 Task: Add a condition where "Hours since status category solved Less than Forty" in new tickets in your groups.
Action: Mouse moved to (91, 362)
Screenshot: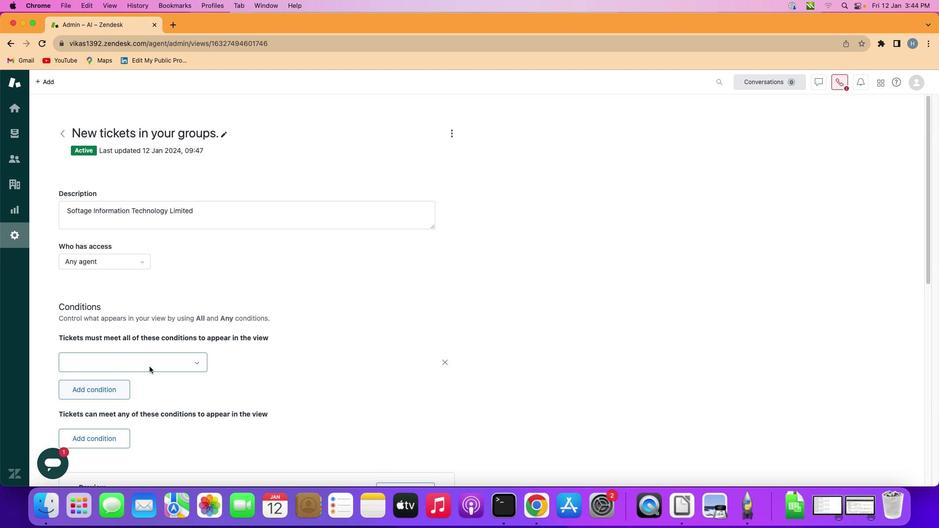 
Action: Mouse pressed left at (91, 362)
Screenshot: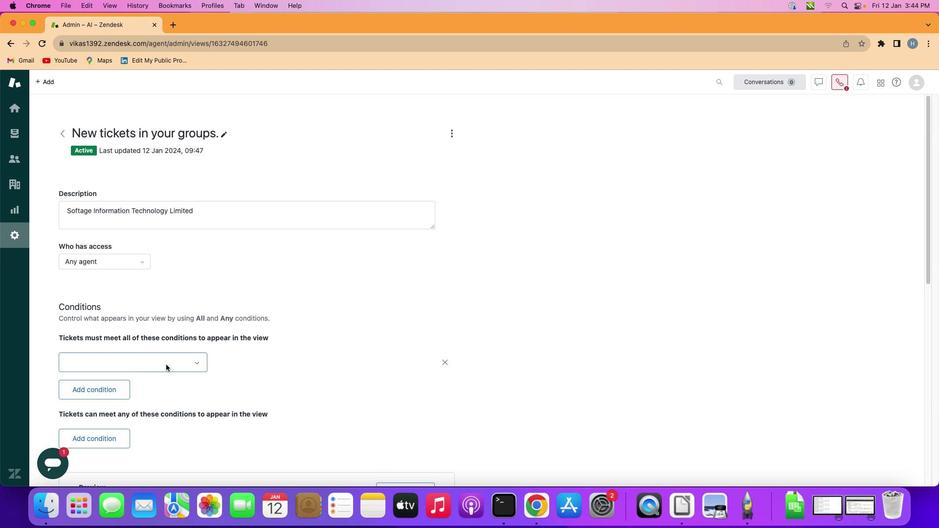 
Action: Mouse moved to (167, 364)
Screenshot: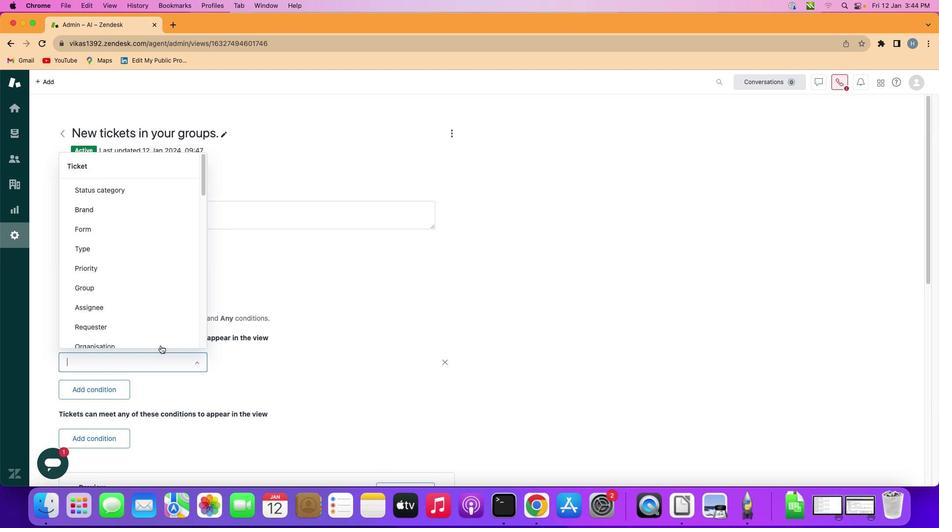 
Action: Mouse pressed left at (167, 364)
Screenshot: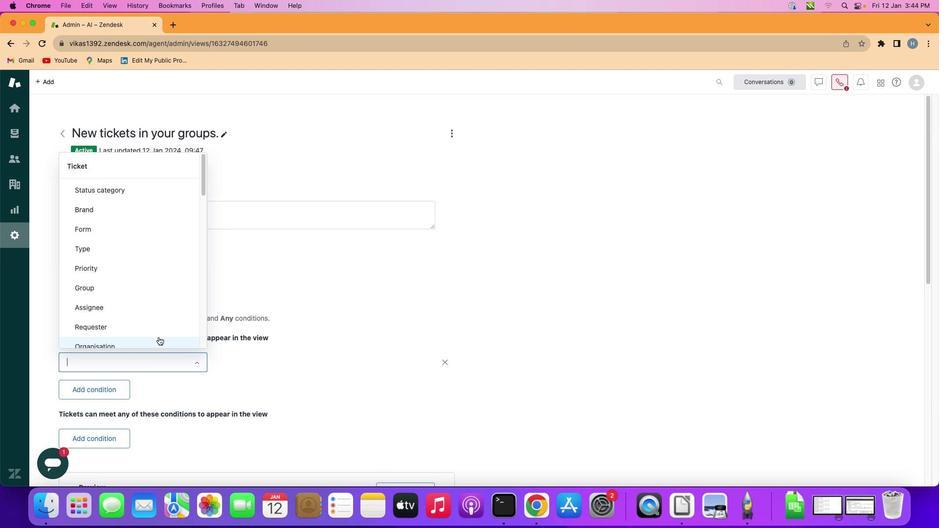 
Action: Mouse moved to (179, 245)
Screenshot: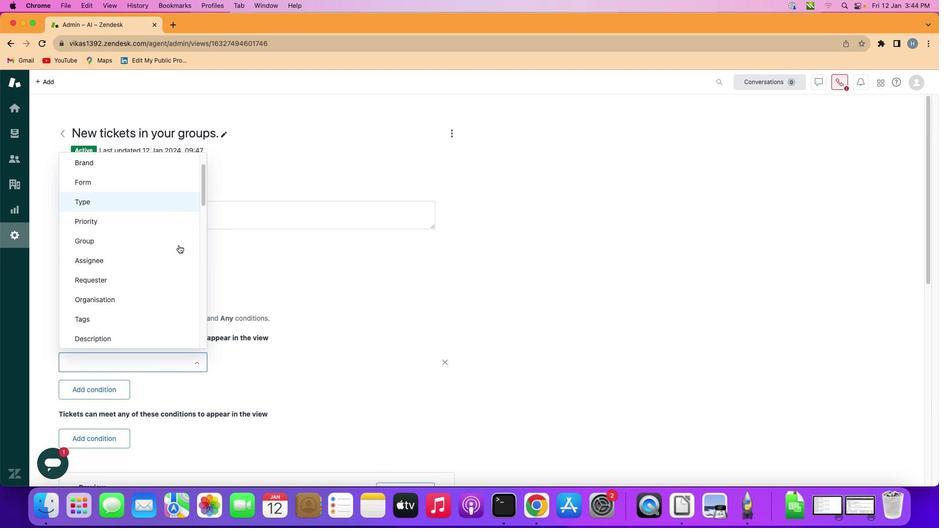 
Action: Mouse scrolled (179, 245) with delta (0, 0)
Screenshot: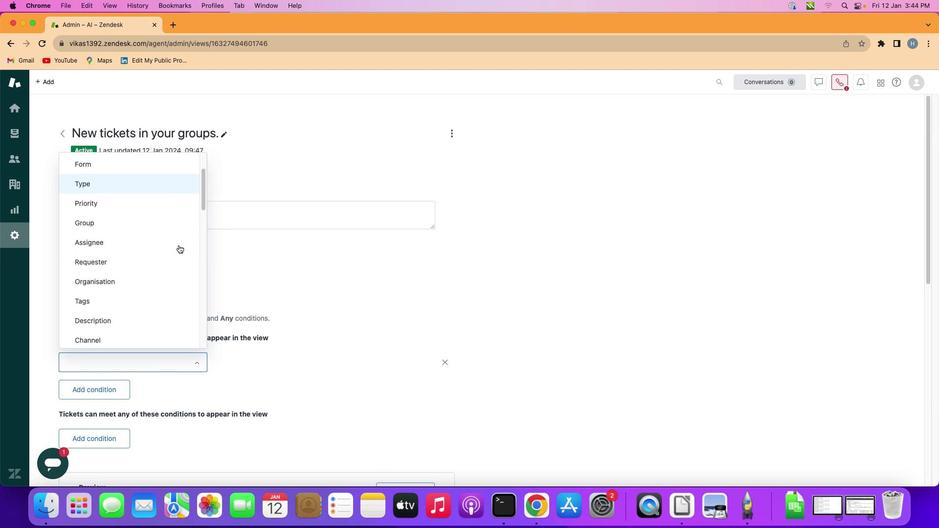 
Action: Mouse scrolled (179, 245) with delta (0, 0)
Screenshot: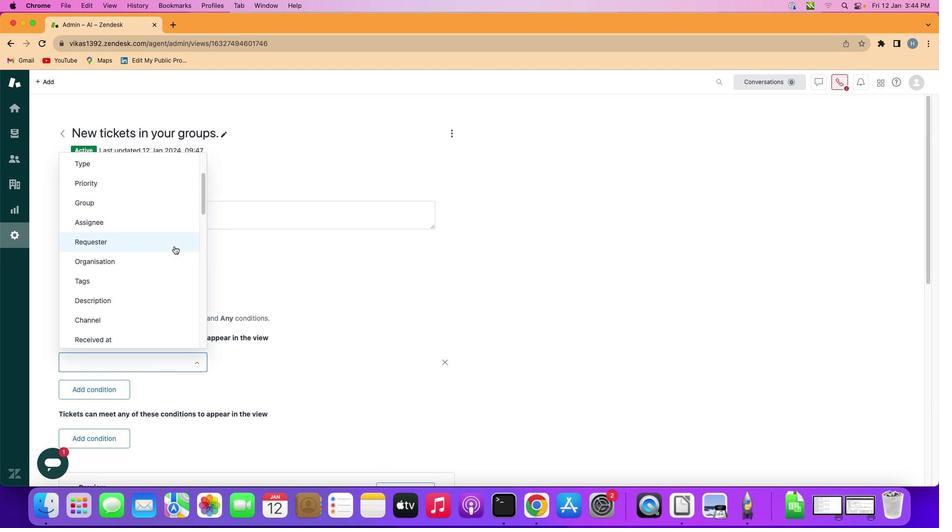 
Action: Mouse moved to (179, 245)
Screenshot: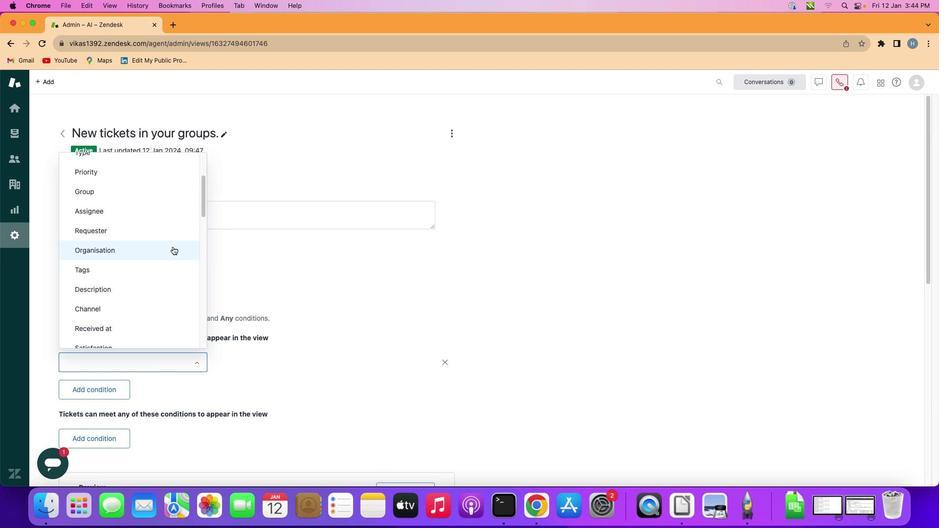 
Action: Mouse scrolled (179, 245) with delta (0, 0)
Screenshot: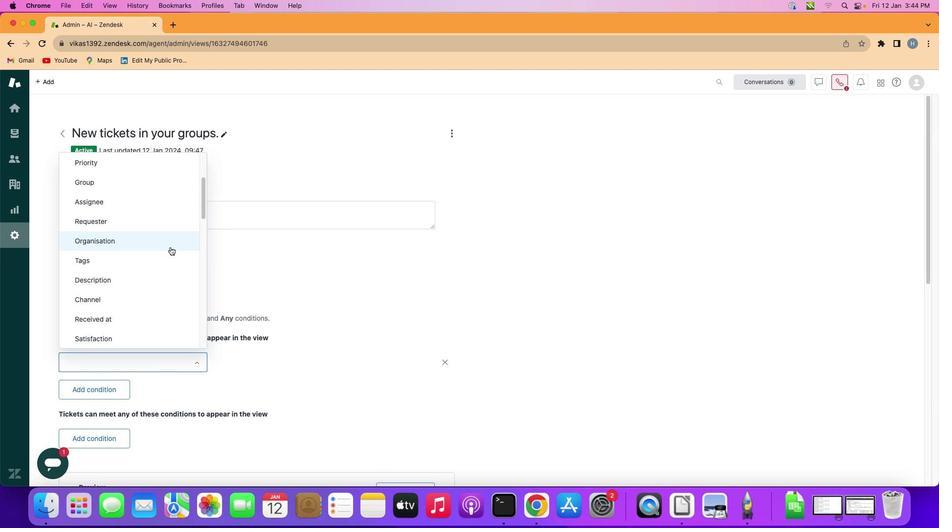 
Action: Mouse scrolled (179, 245) with delta (0, 0)
Screenshot: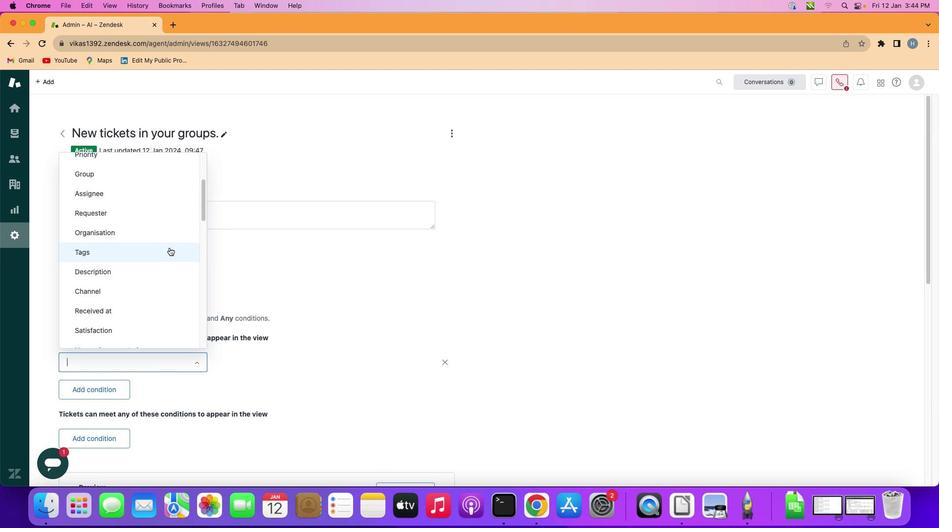 
Action: Mouse scrolled (179, 245) with delta (0, 0)
Screenshot: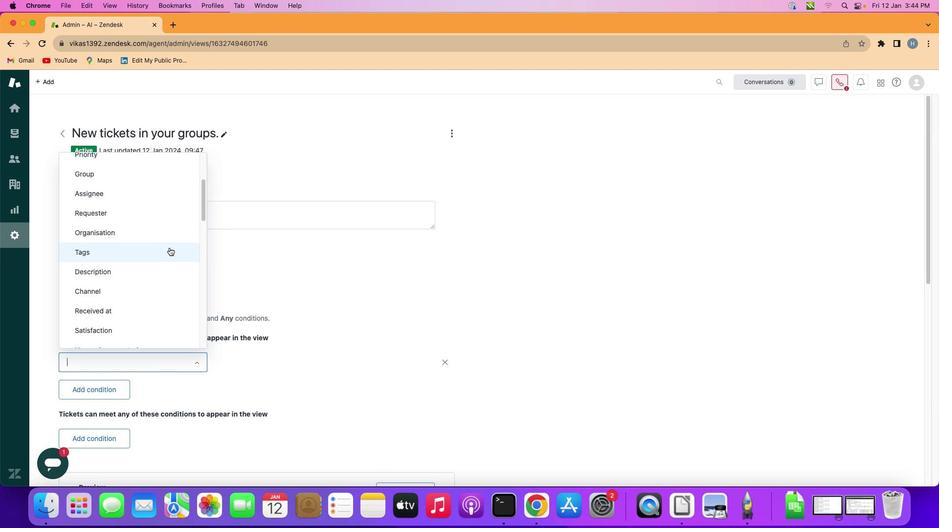 
Action: Mouse moved to (169, 247)
Screenshot: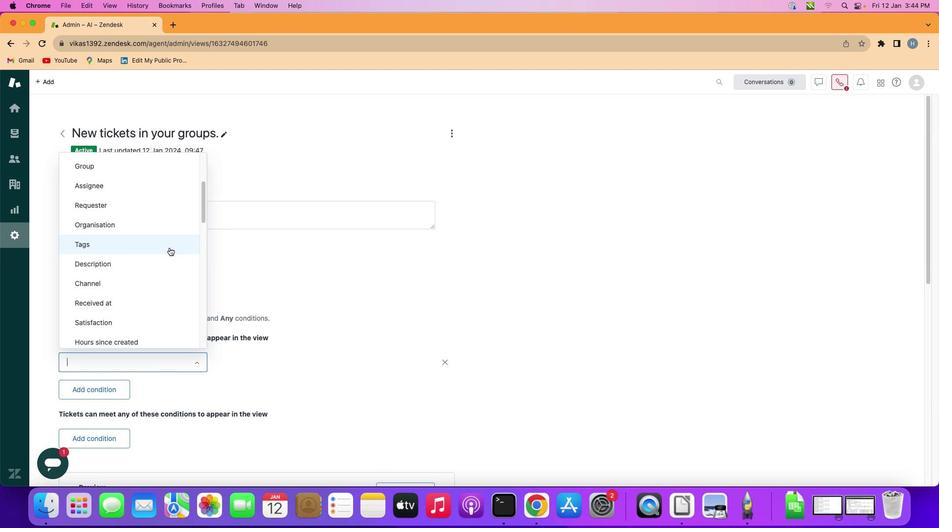 
Action: Mouse scrolled (169, 247) with delta (0, 0)
Screenshot: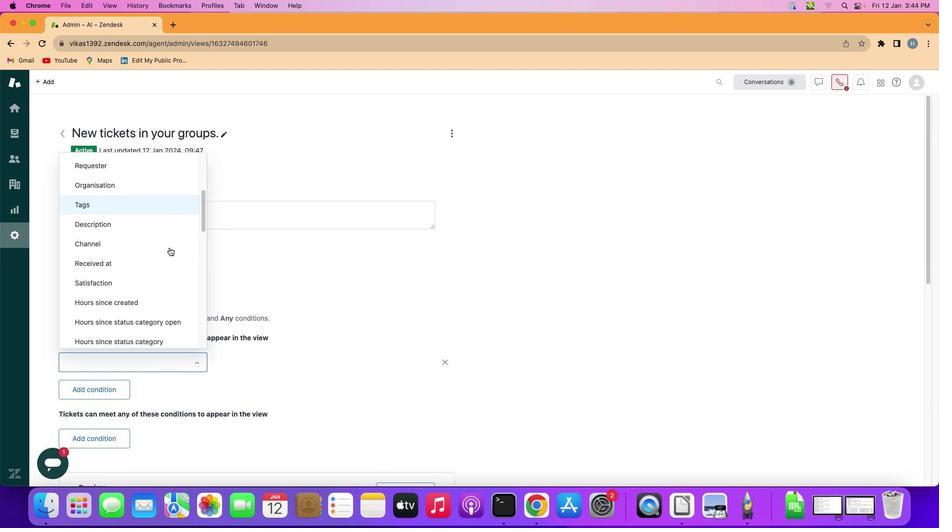 
Action: Mouse scrolled (169, 247) with delta (0, 0)
Screenshot: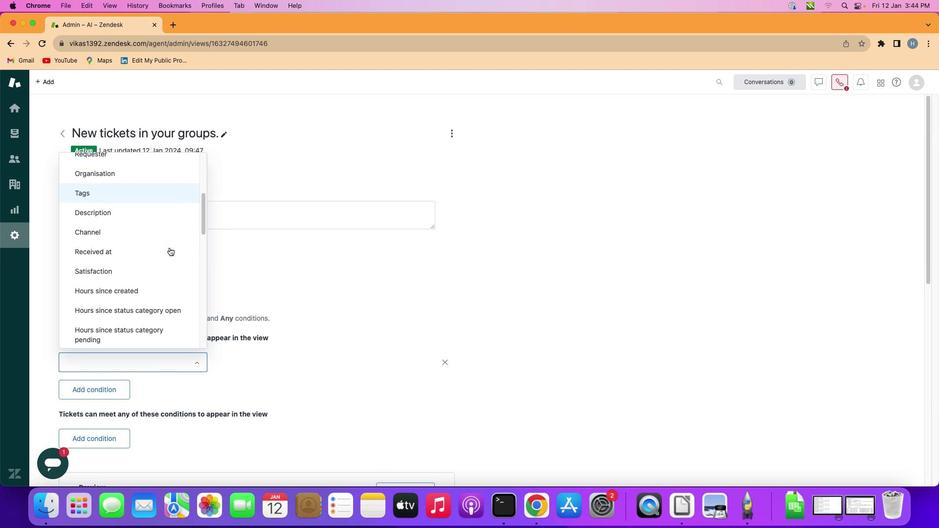 
Action: Mouse scrolled (169, 247) with delta (0, 0)
Screenshot: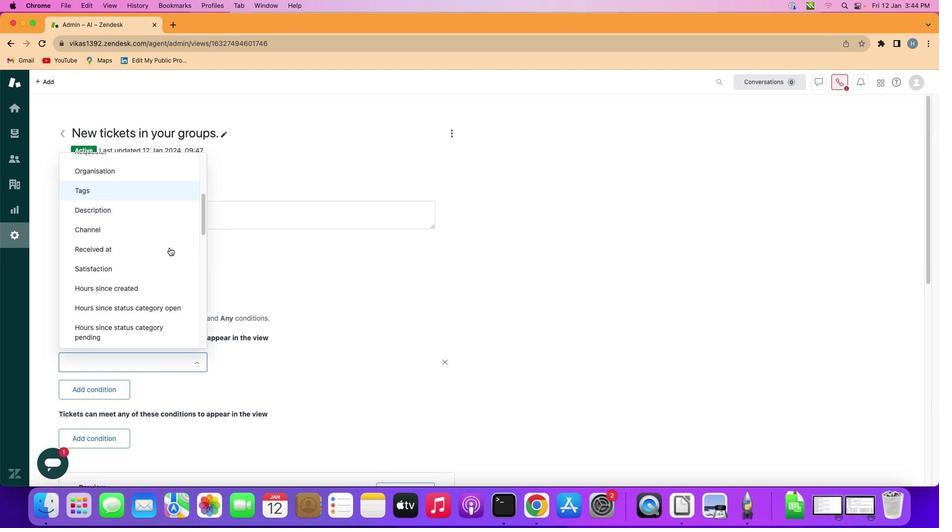 
Action: Mouse scrolled (169, 247) with delta (0, 0)
Screenshot: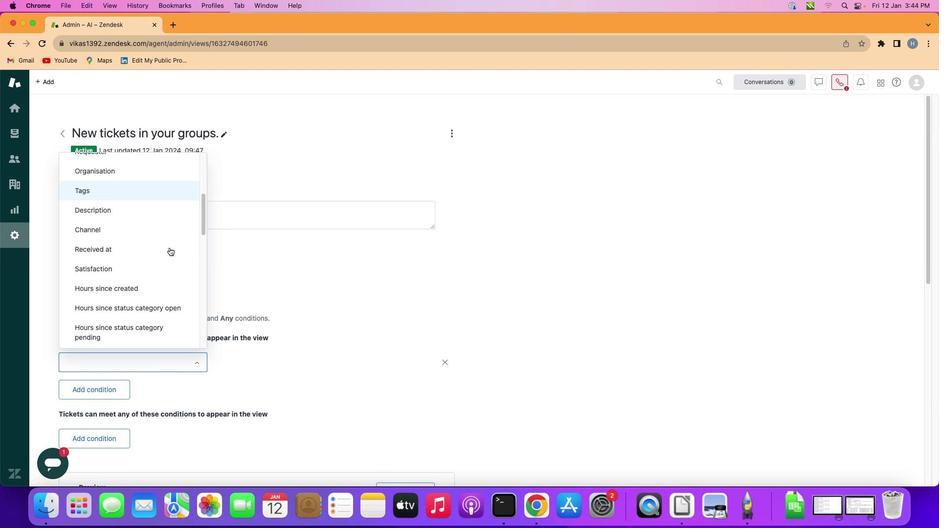
Action: Mouse scrolled (169, 247) with delta (0, 0)
Screenshot: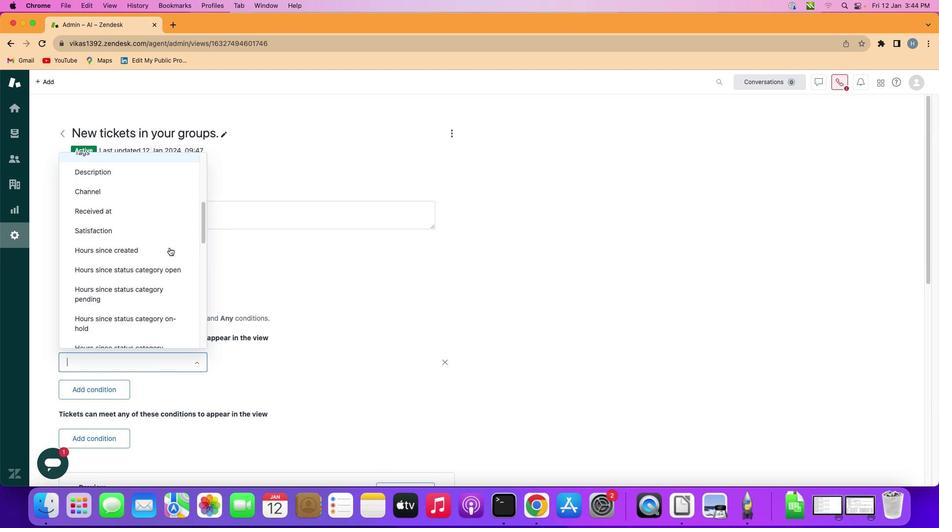 
Action: Mouse scrolled (169, 247) with delta (0, 0)
Screenshot: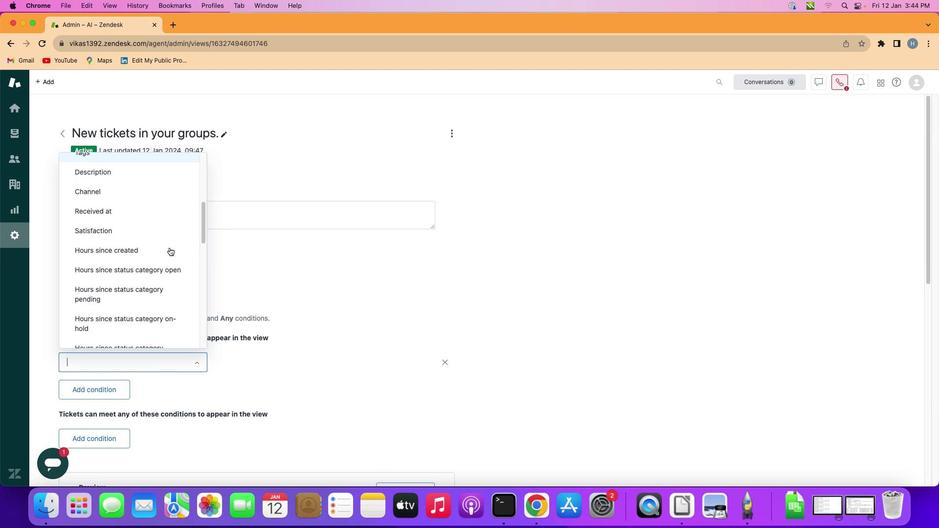 
Action: Mouse scrolled (169, 247) with delta (0, 0)
Screenshot: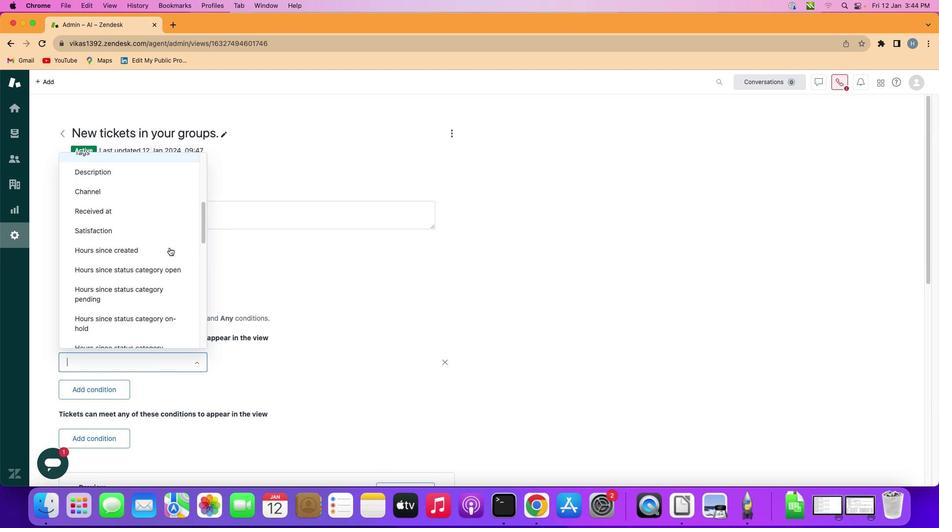 
Action: Mouse scrolled (169, 247) with delta (0, 0)
Screenshot: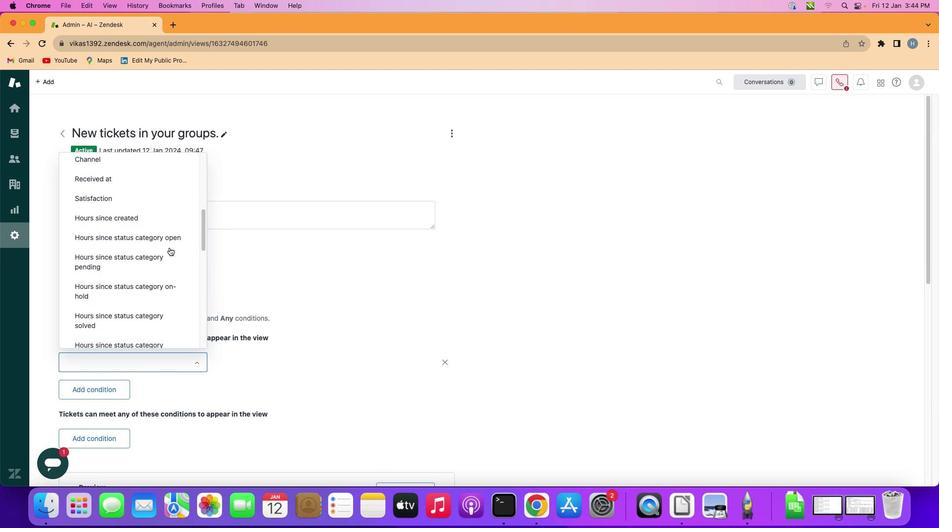 
Action: Mouse scrolled (169, 247) with delta (0, 0)
Screenshot: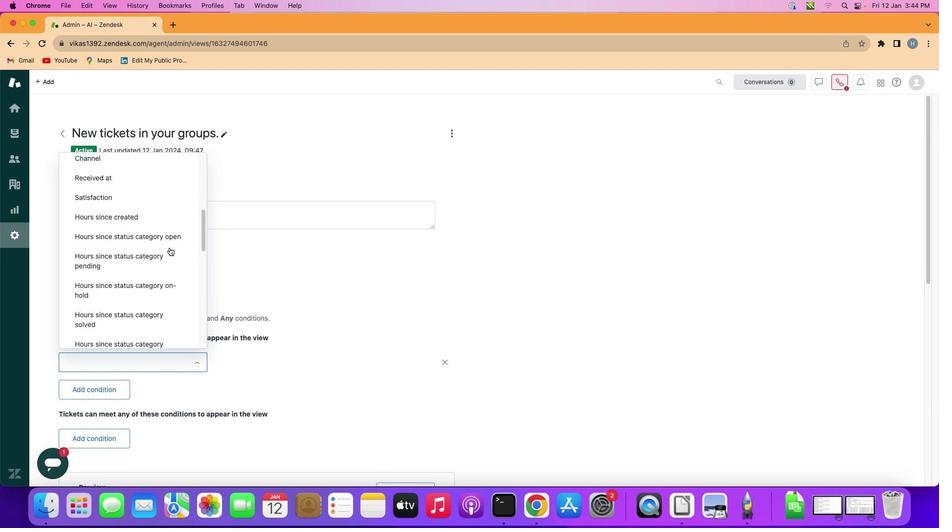 
Action: Mouse scrolled (169, 247) with delta (0, 0)
Screenshot: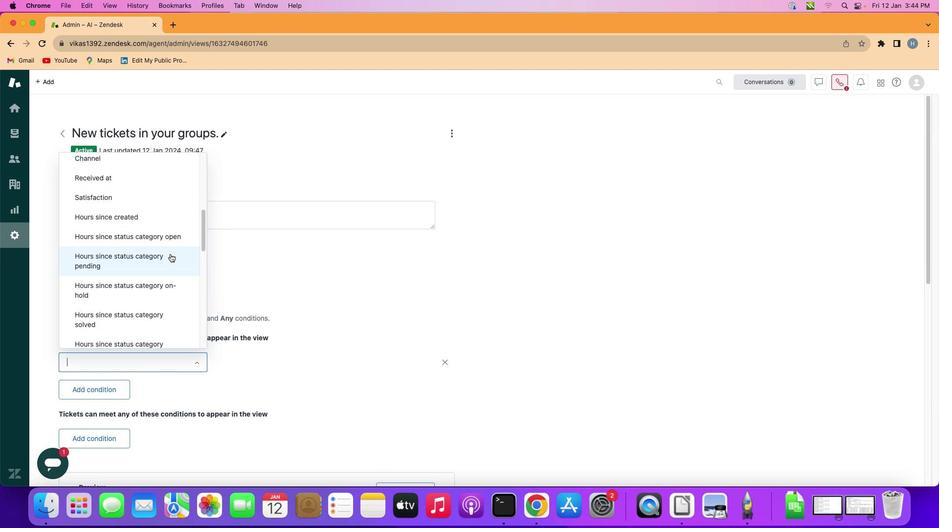 
Action: Mouse moved to (153, 312)
Screenshot: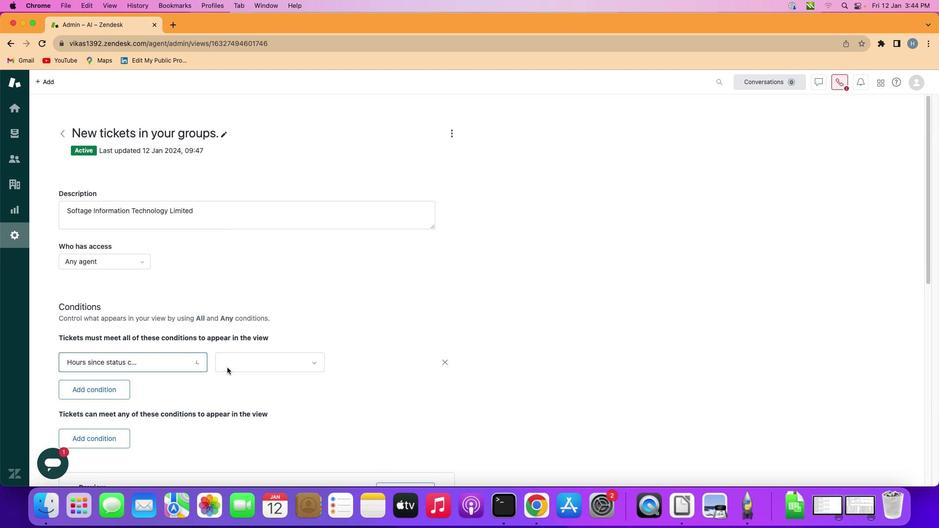 
Action: Mouse pressed left at (153, 312)
Screenshot: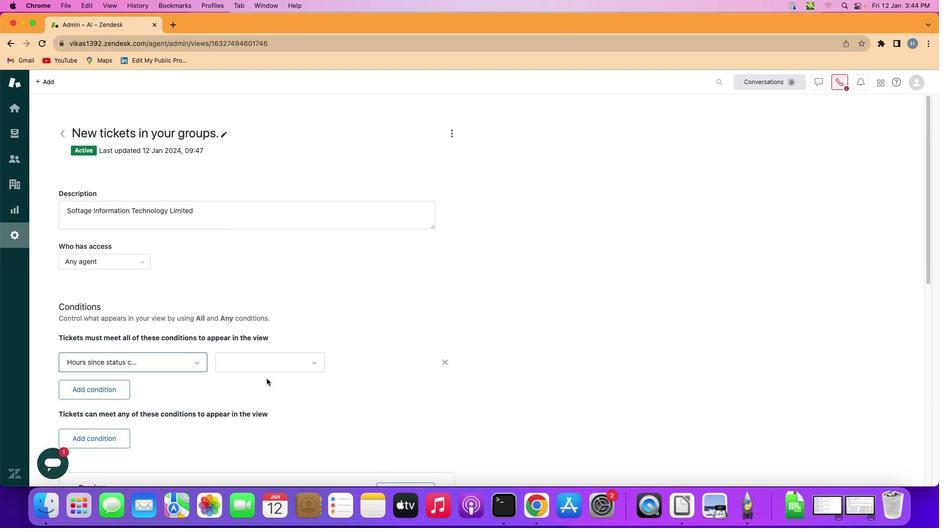 
Action: Mouse moved to (277, 360)
Screenshot: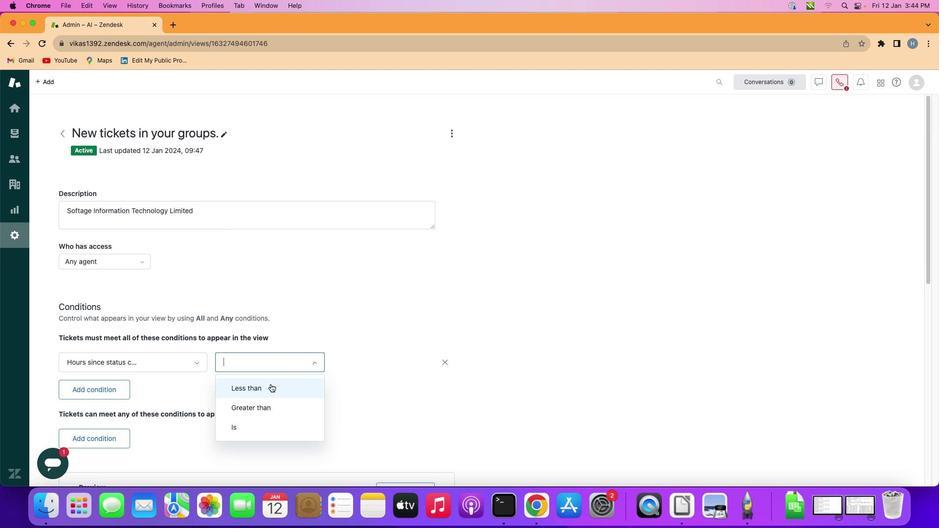 
Action: Mouse pressed left at (277, 360)
Screenshot: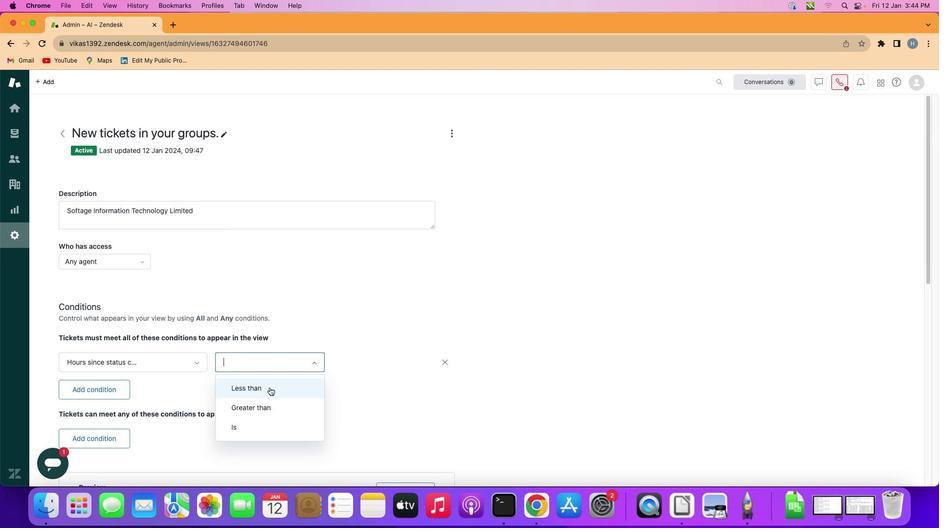 
Action: Mouse moved to (269, 388)
Screenshot: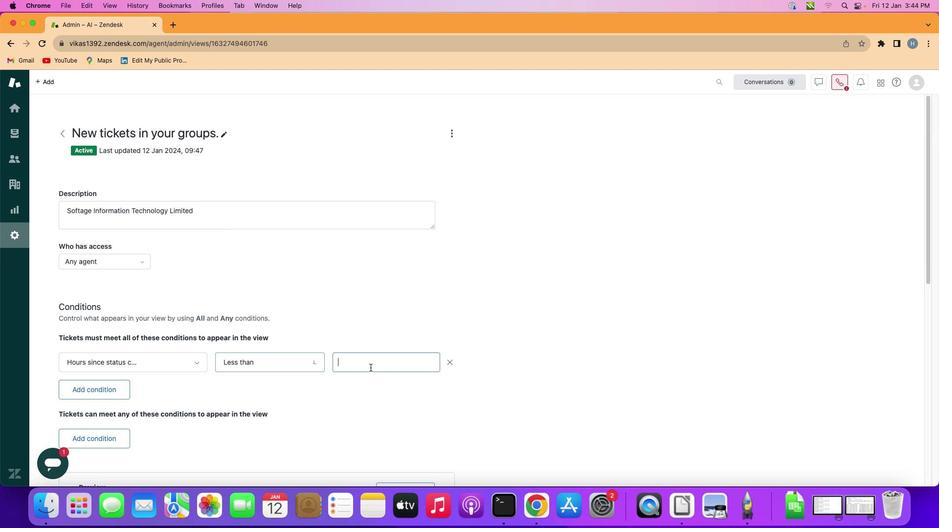 
Action: Mouse pressed left at (269, 388)
Screenshot: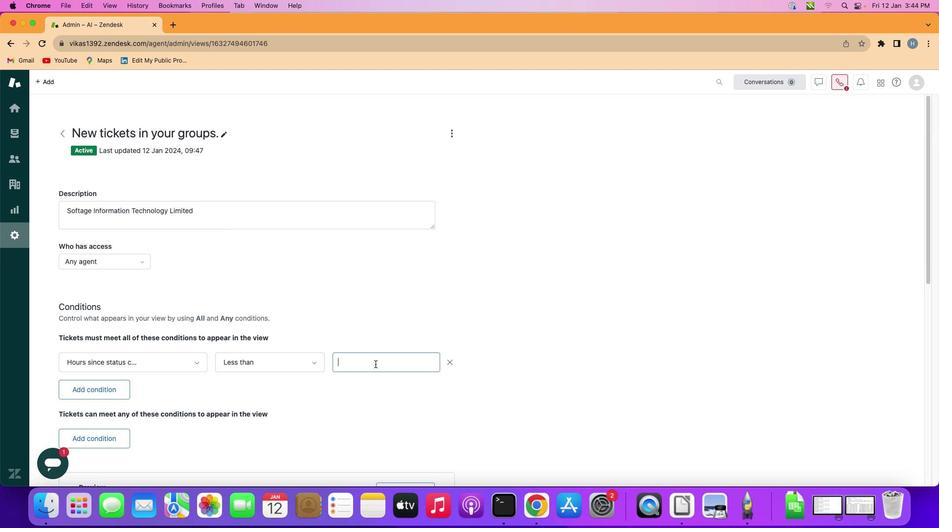 
Action: Mouse moved to (375, 364)
Screenshot: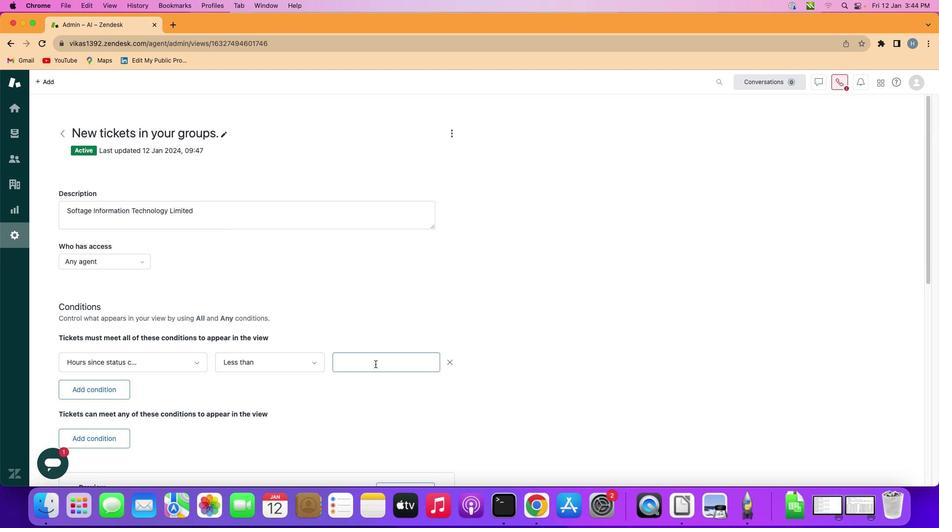 
Action: Mouse pressed left at (375, 364)
Screenshot: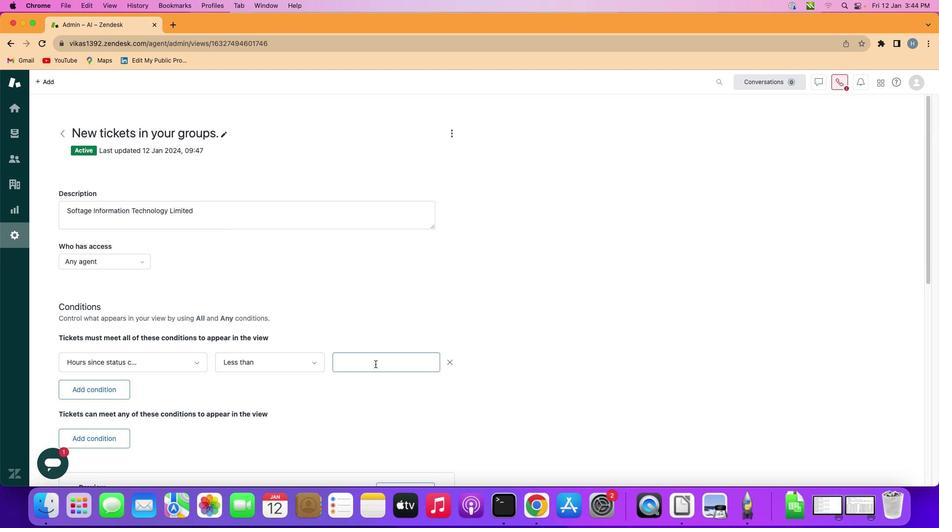
Action: Key pressed Key.shift'F''o''r''t''y'
Screenshot: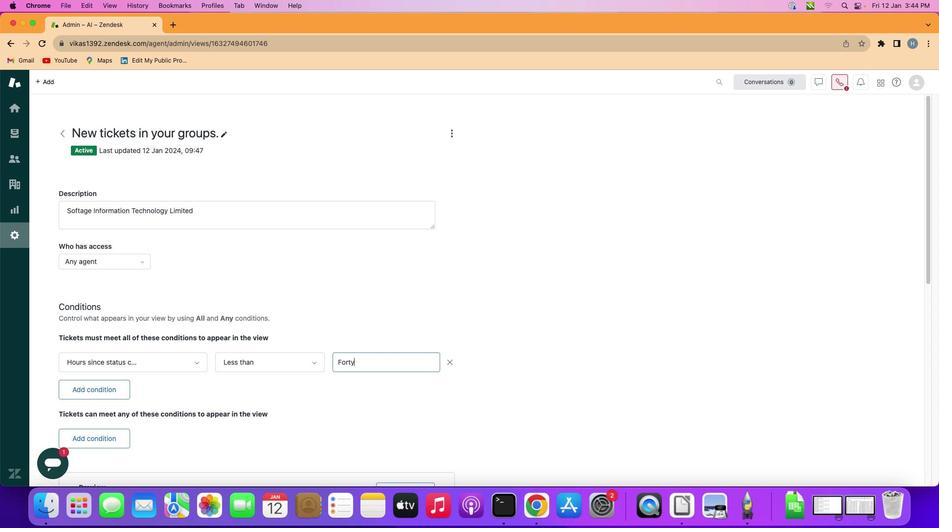 
Action: Mouse moved to (380, 395)
Screenshot: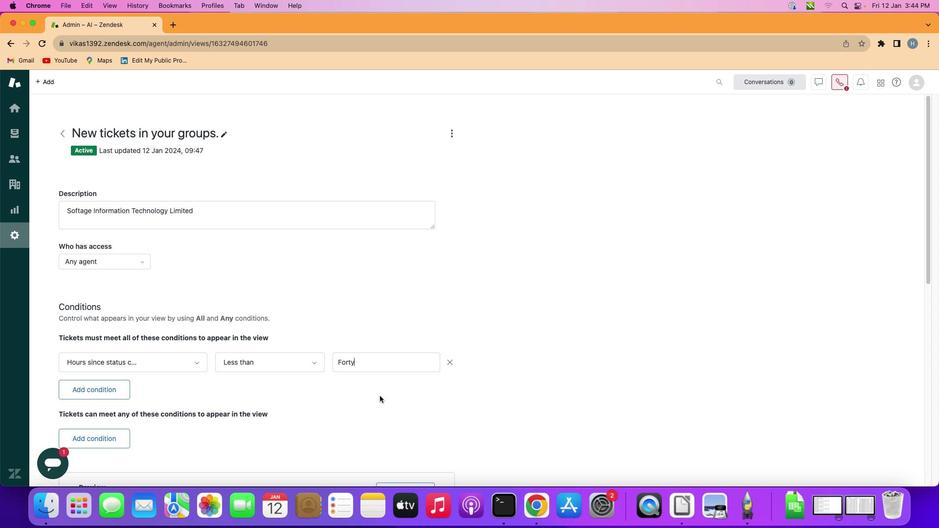 
